 Task: Move the task Develop a new social media platform to the section Done in the project AgileFrame and filter the tasks in the project by High Priority
Action: Mouse moved to (533, 405)
Screenshot: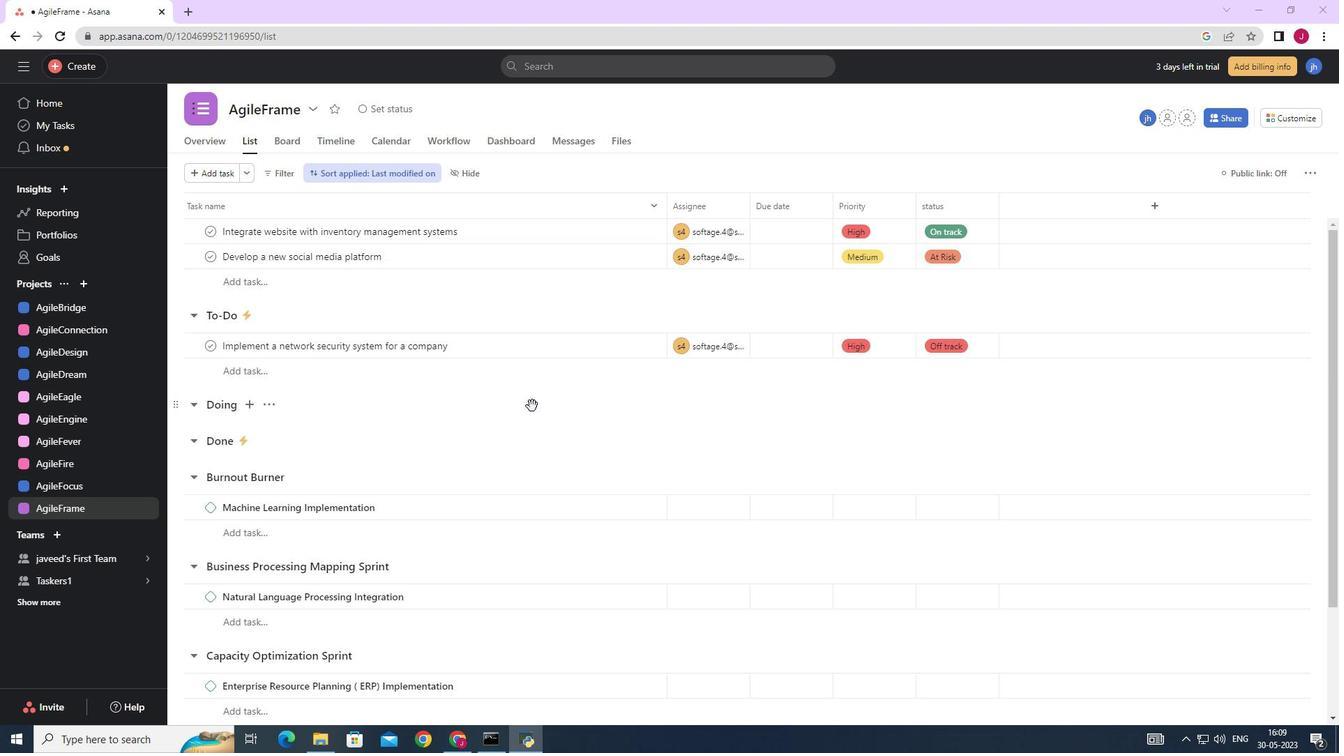 
Action: Mouse scrolled (533, 406) with delta (0, 0)
Screenshot: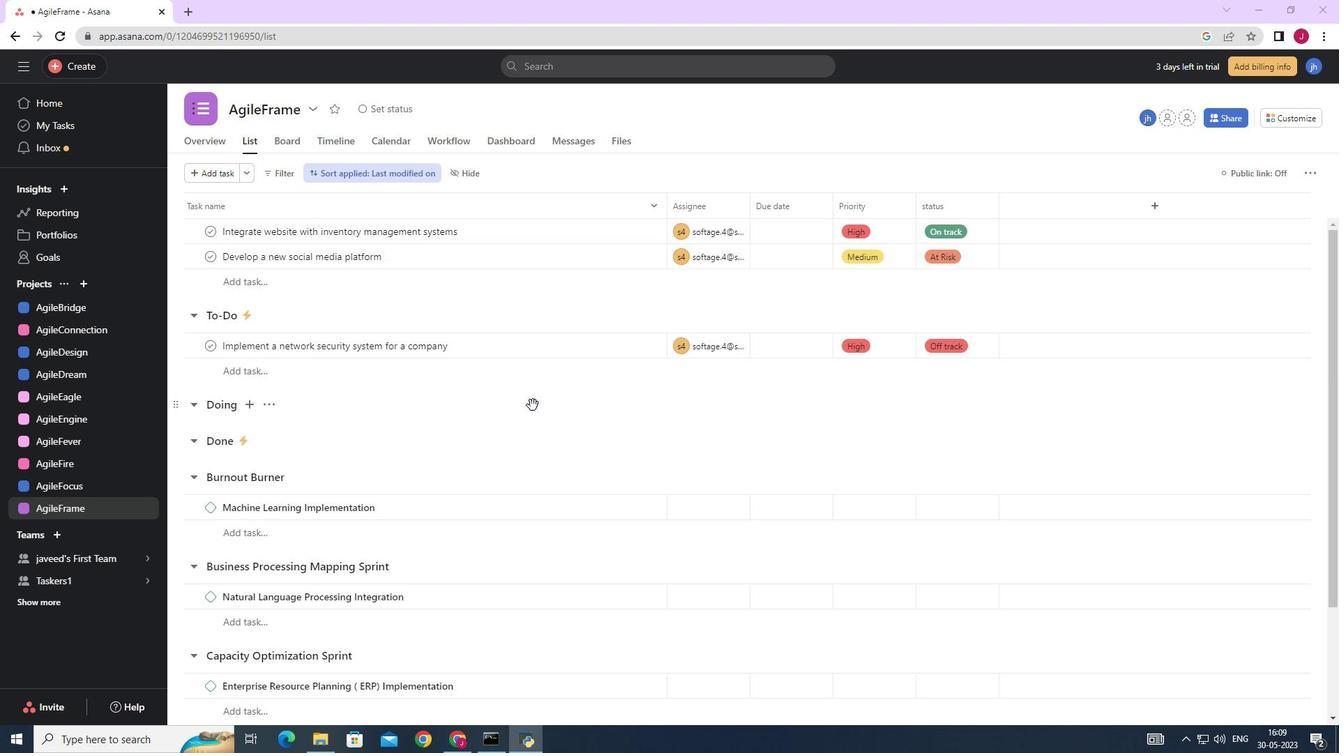 
Action: Mouse moved to (625, 251)
Screenshot: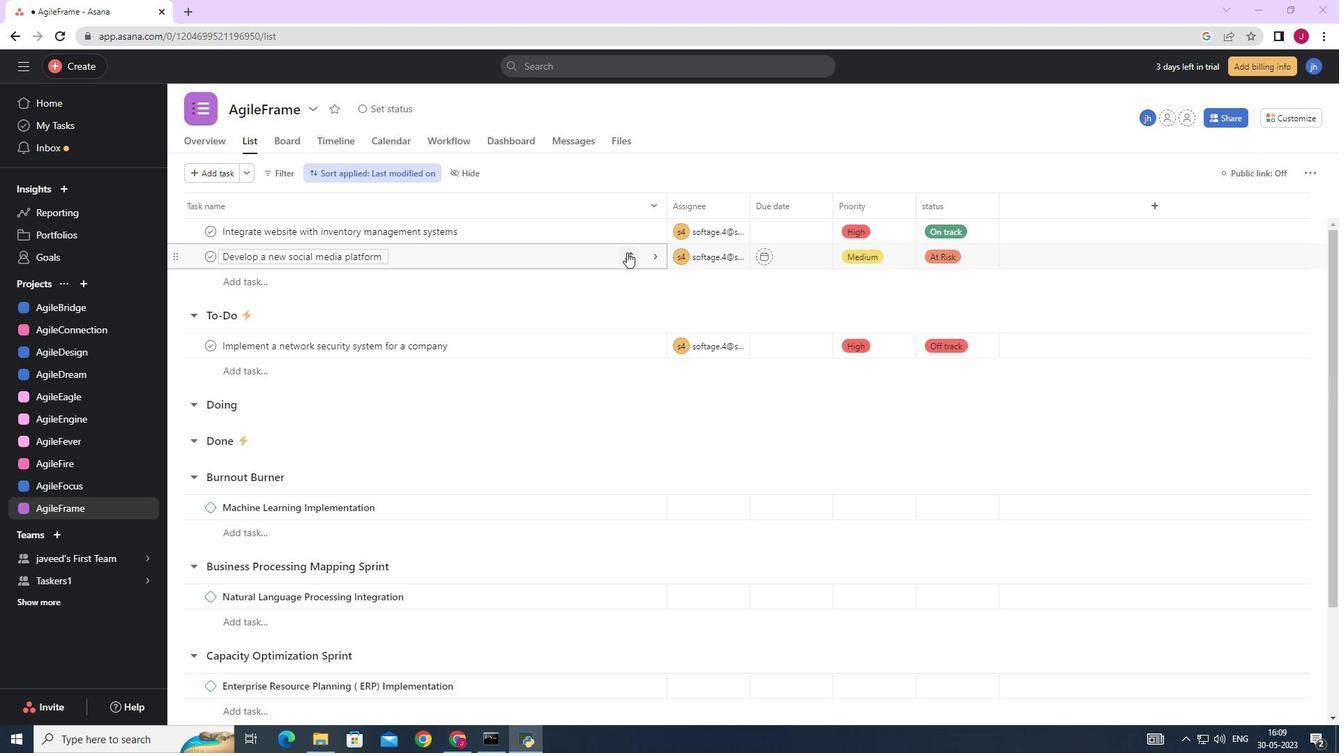 
Action: Mouse pressed left at (625, 251)
Screenshot: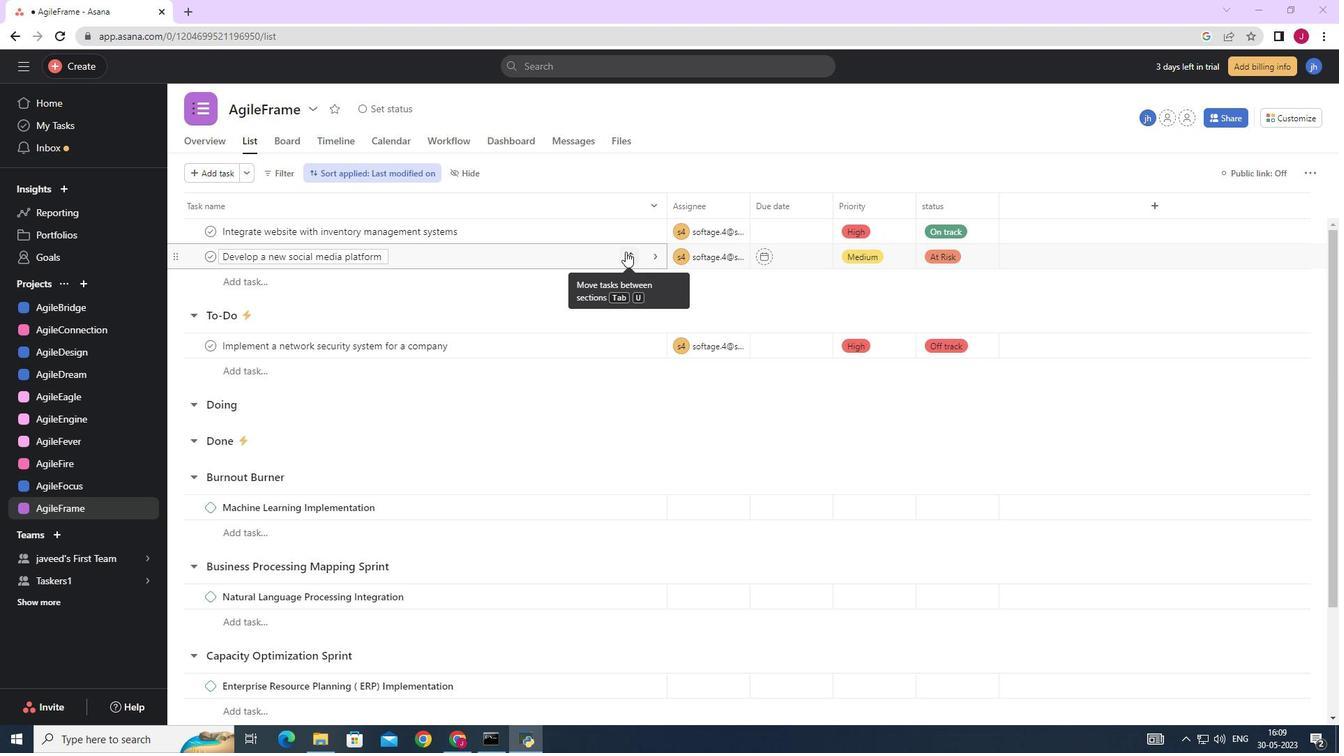 
Action: Mouse moved to (501, 383)
Screenshot: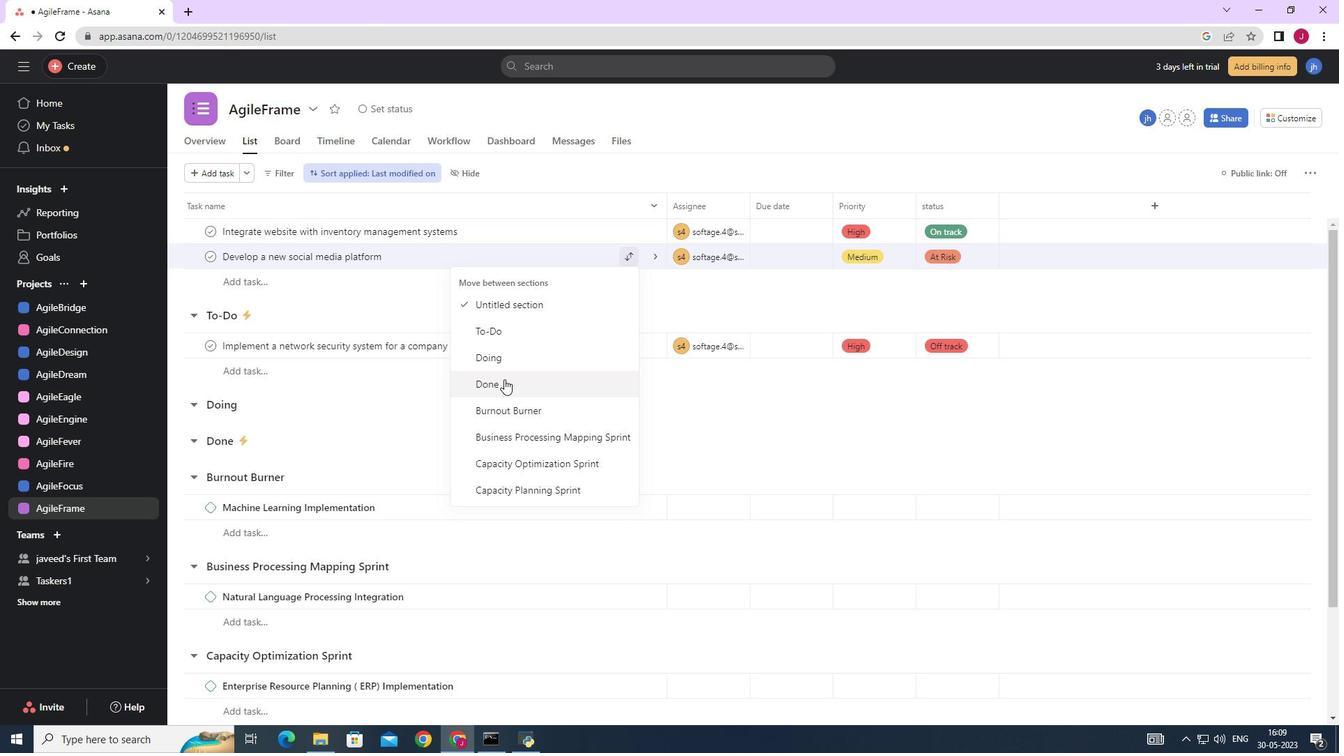
Action: Mouse pressed left at (501, 383)
Screenshot: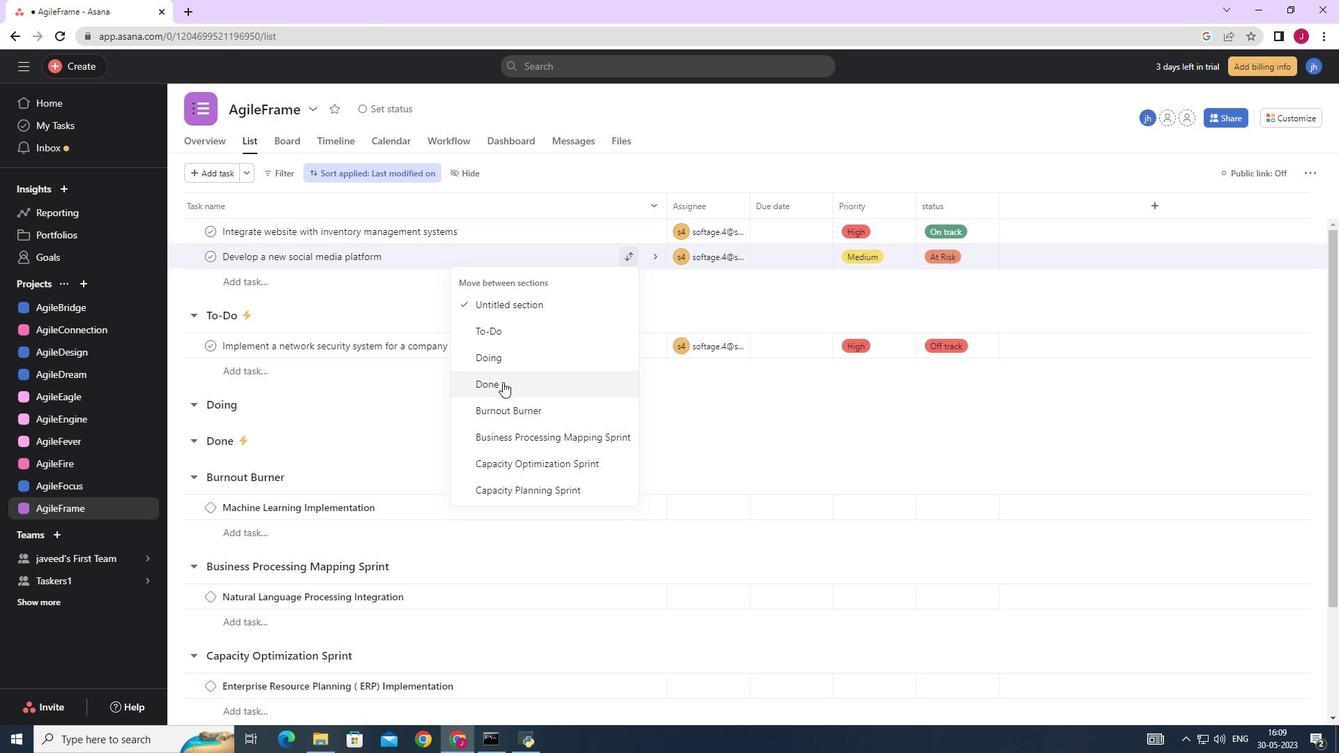 
Action: Mouse moved to (276, 168)
Screenshot: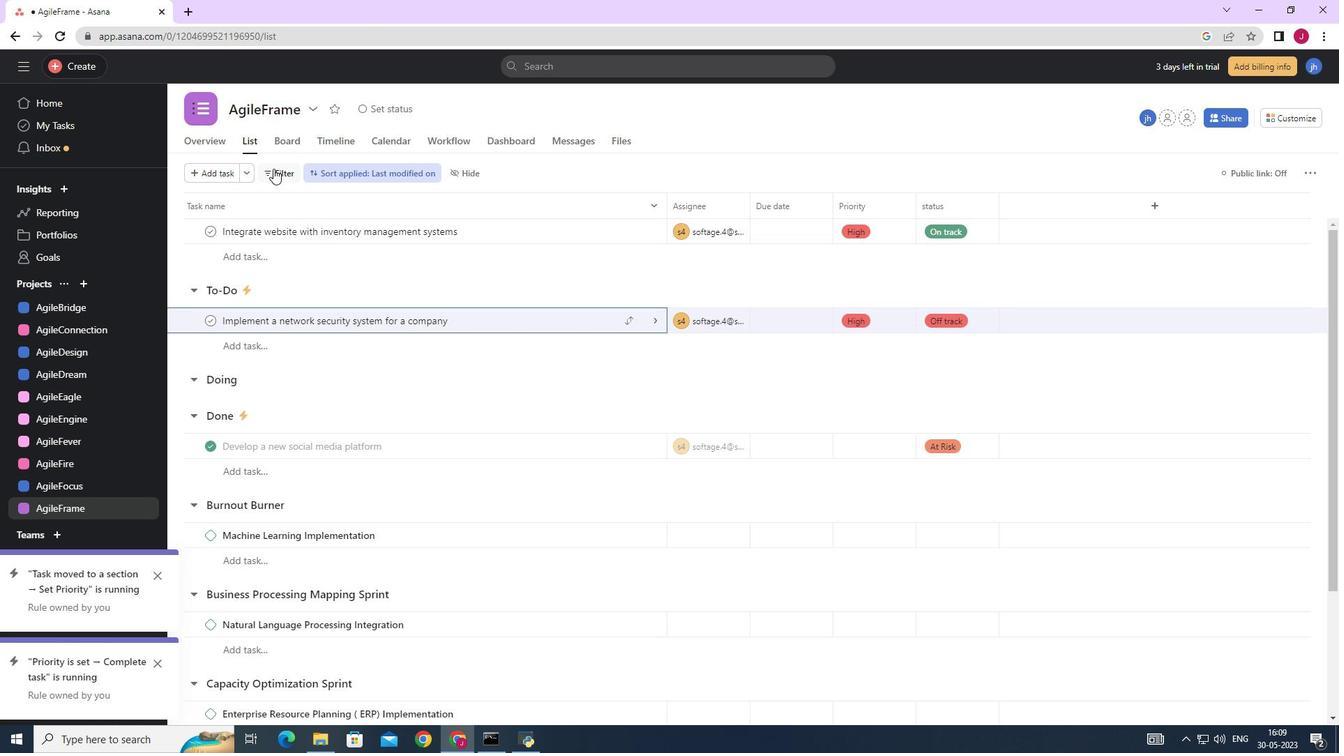 
Action: Mouse pressed left at (276, 168)
Screenshot: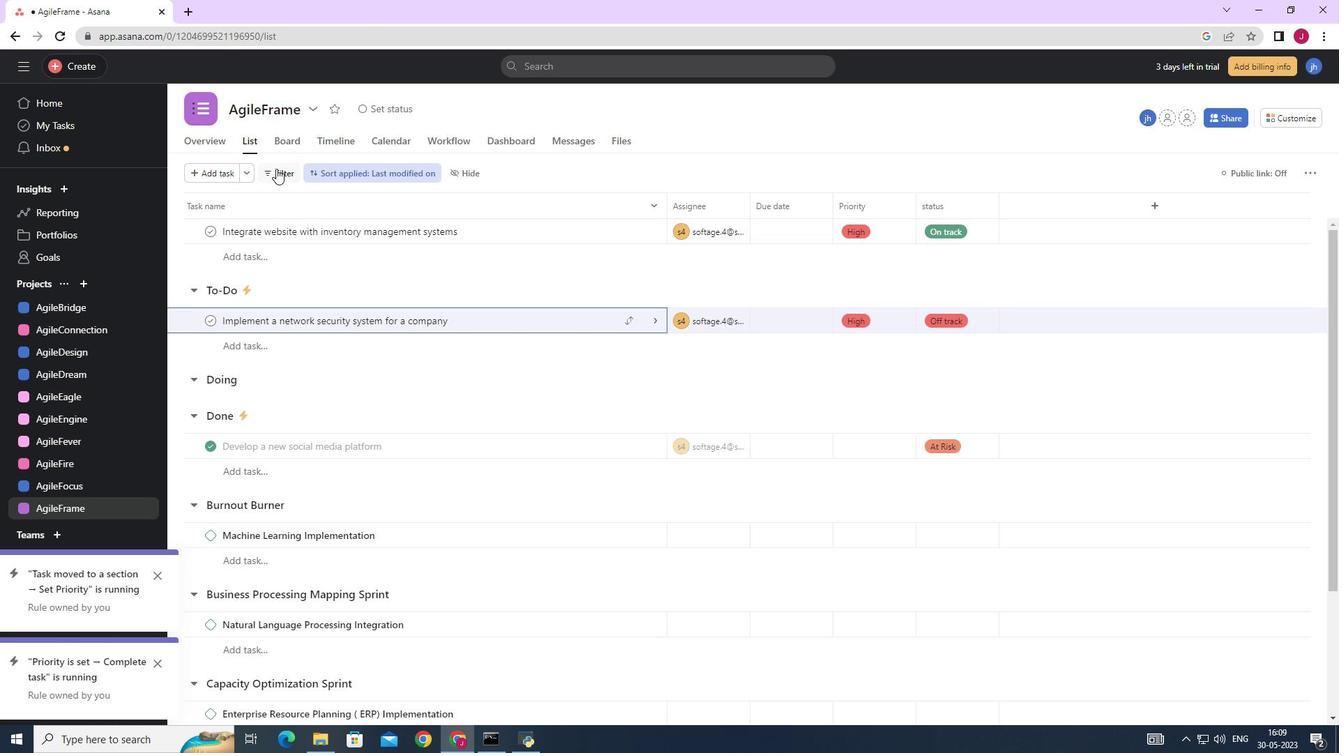 
Action: Mouse moved to (327, 284)
Screenshot: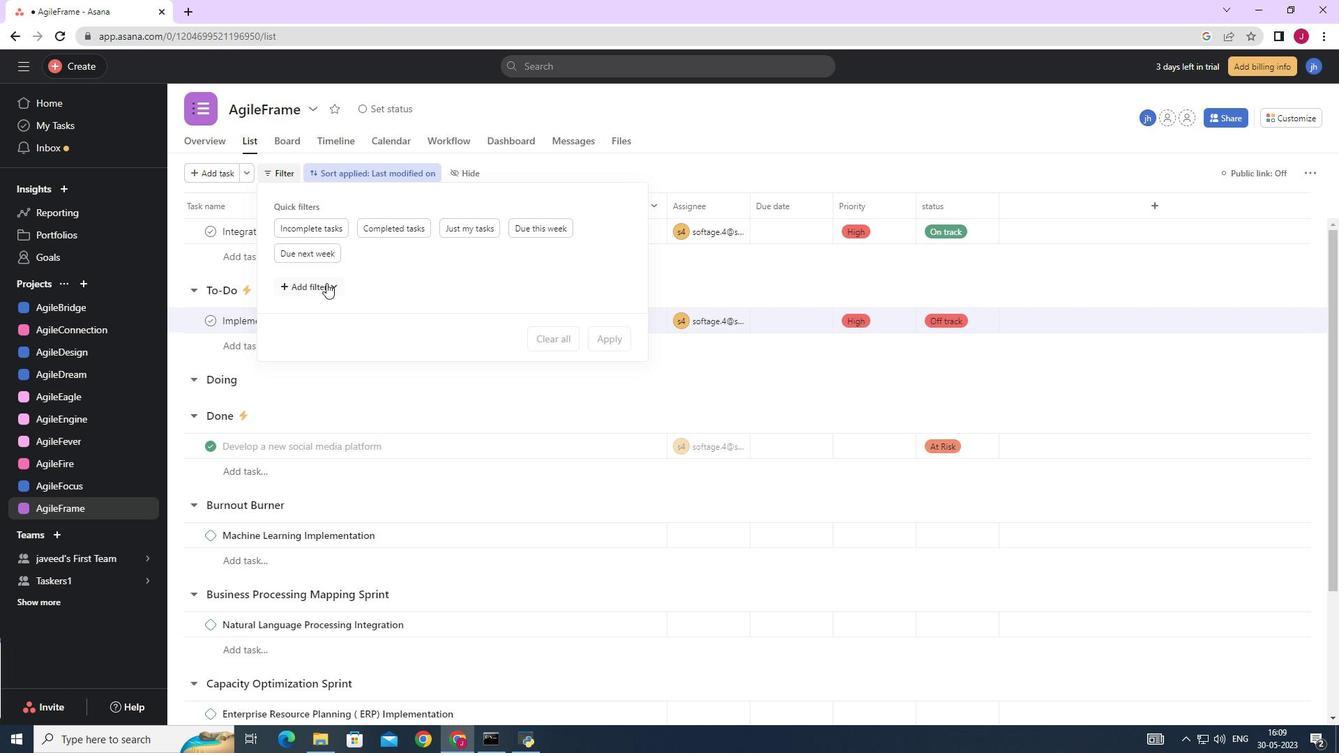 
Action: Mouse pressed left at (327, 284)
Screenshot: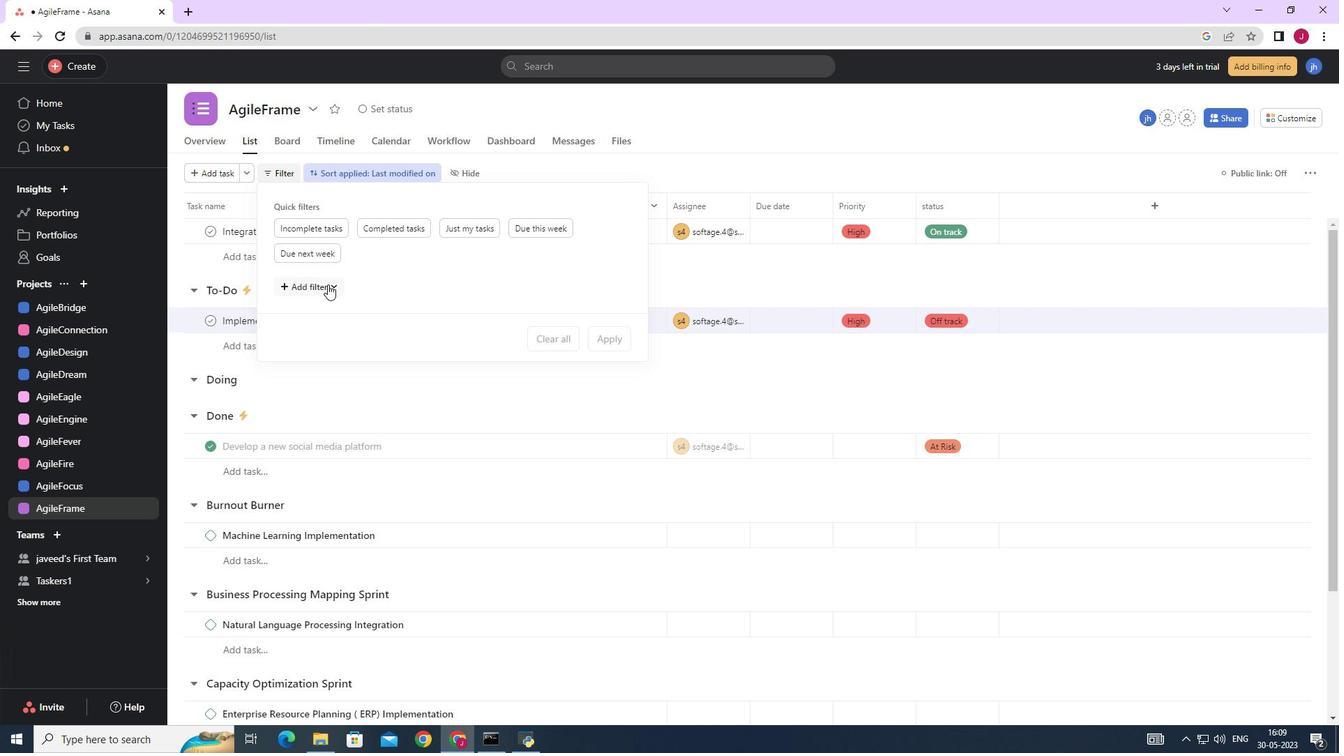 
Action: Mouse moved to (304, 527)
Screenshot: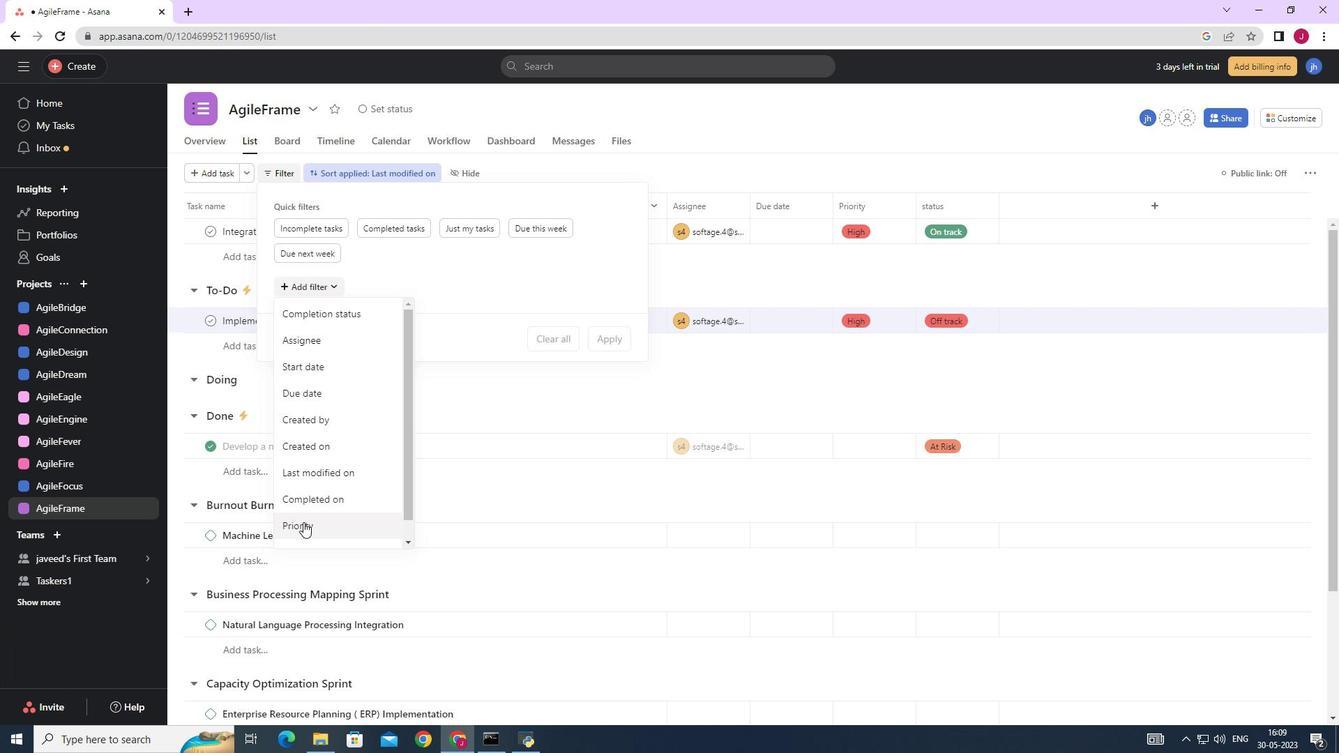 
Action: Mouse pressed left at (304, 527)
Screenshot: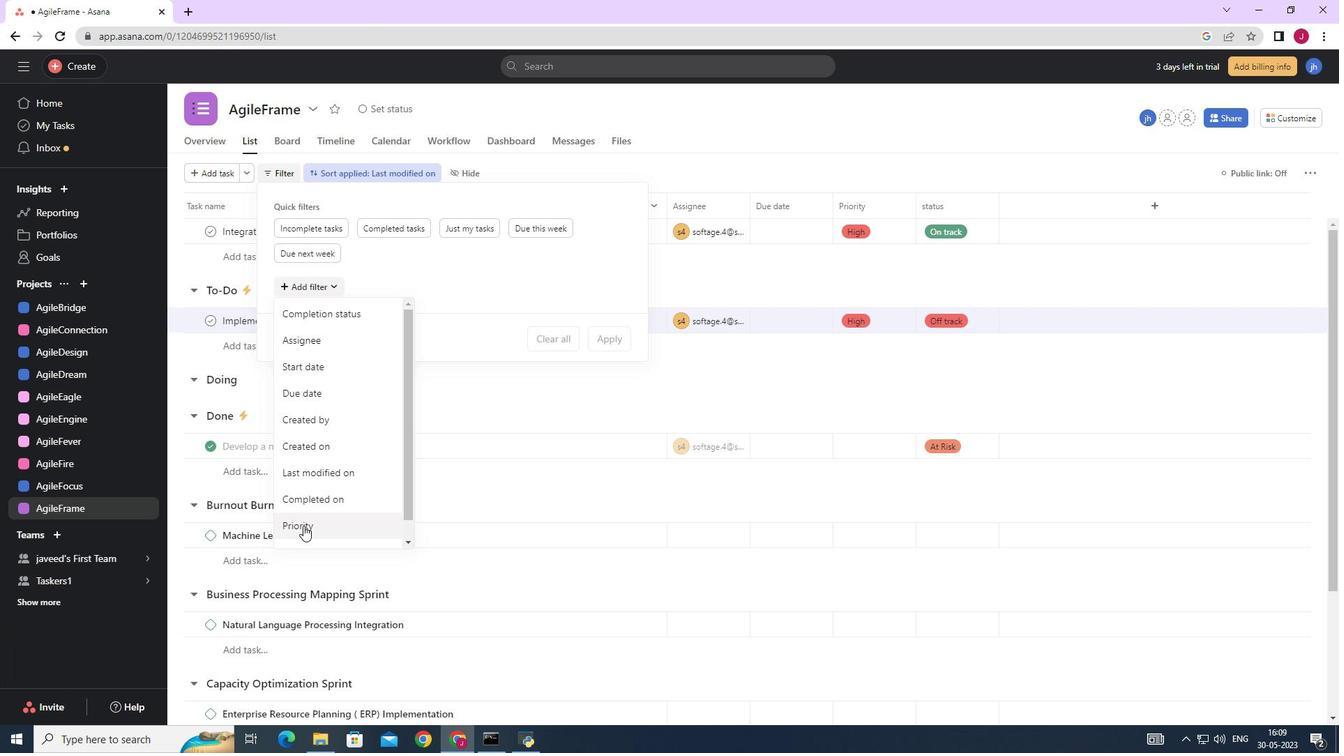 
Action: Mouse moved to (602, 399)
Screenshot: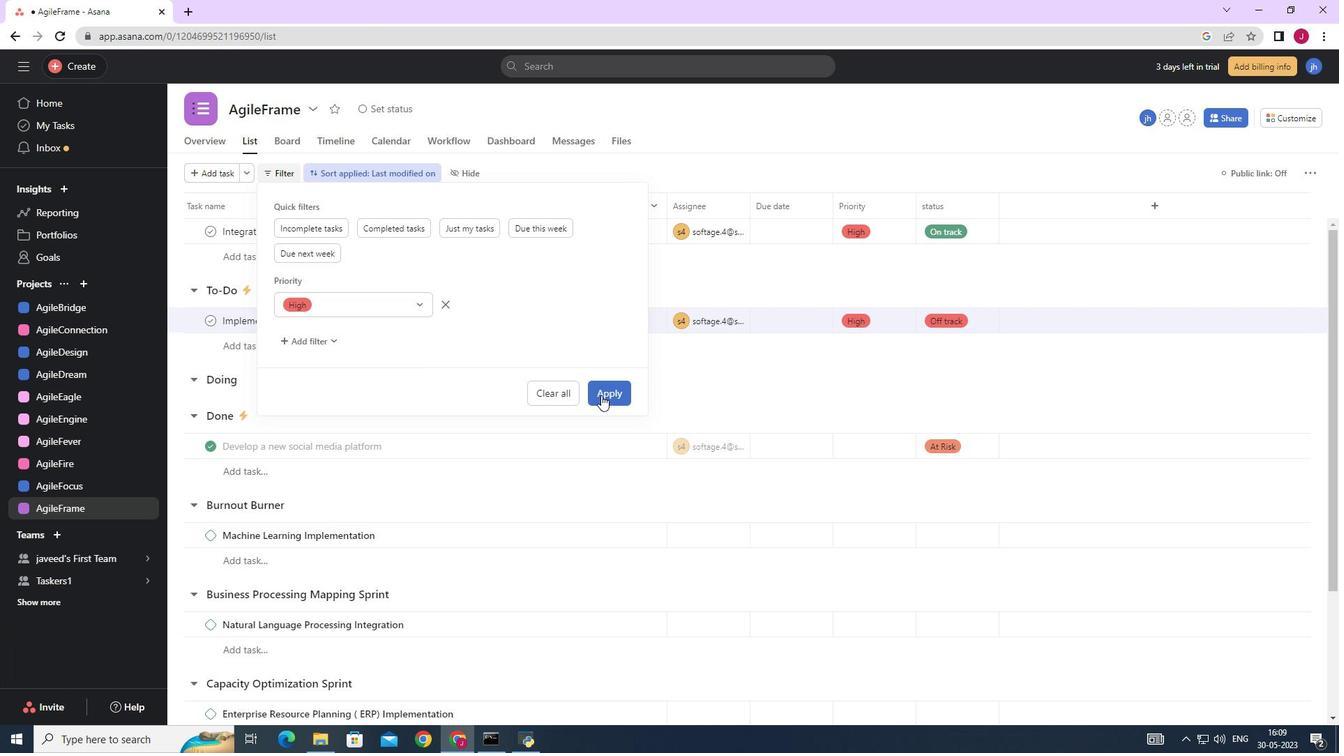 
Action: Mouse pressed left at (602, 399)
Screenshot: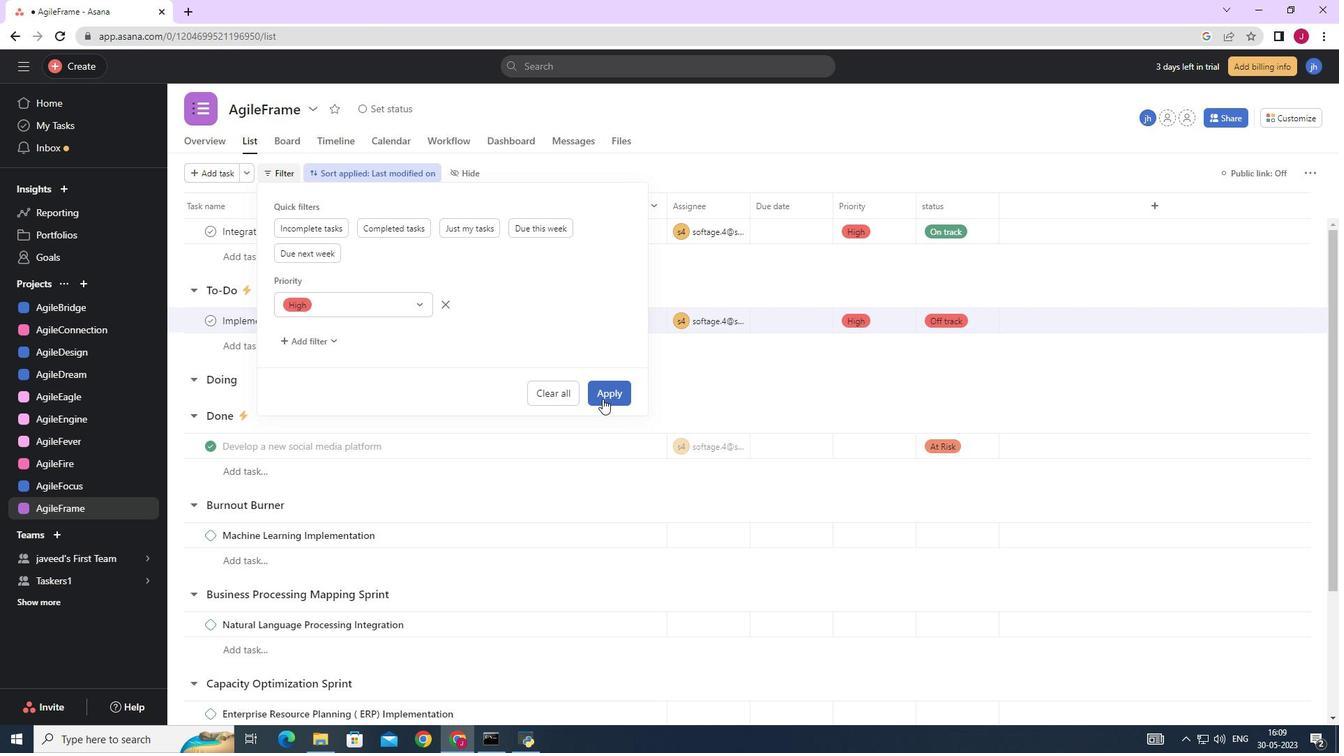 
Action: Mouse moved to (585, 386)
Screenshot: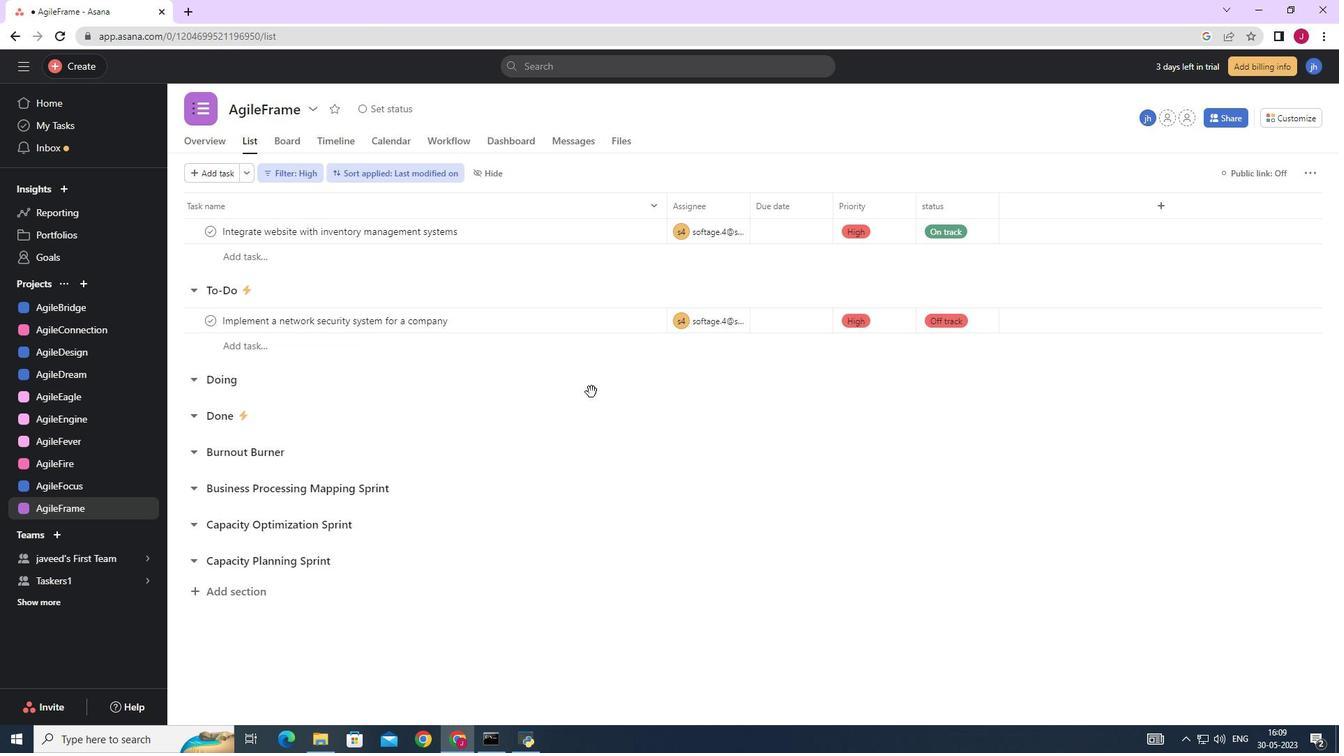 
